 Task: Open Card Card0000000026 in Board Board0000000007 in Workspace WS0000000003 in Trello. Add Member Nikrathi889@gmail.com to Card Card0000000026 in Board Board0000000007 in Workspace WS0000000003 in Trello. Add Yellow Label titled Label0000000026 to Card Card0000000026 in Board Board0000000007 in Workspace WS0000000003 in Trello. Add Checklist CL0000000026 to Card Card0000000026 in Board Board0000000007 in Workspace WS0000000003 in Trello. Add Dates with Start Date as May 08 2023 and Due Date as May 31 2023 to Card Card0000000026 in Board Board0000000007 in Workspace WS0000000003 in Trello
Action: Mouse moved to (544, 41)
Screenshot: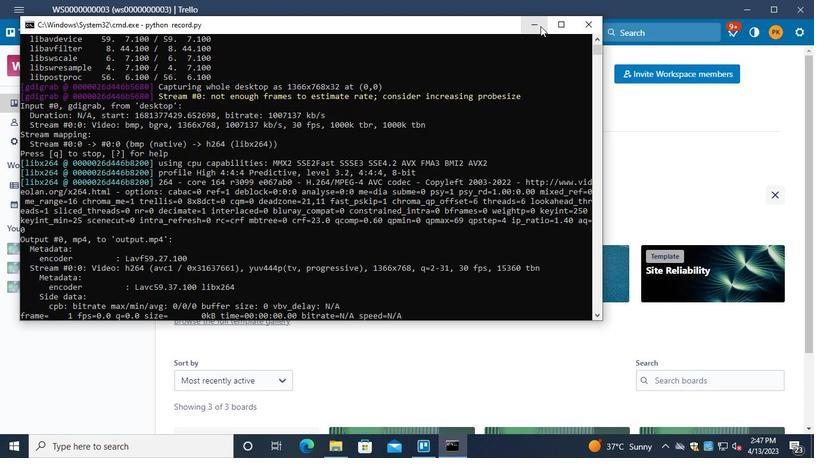 
Action: Mouse pressed left at (544, 41)
Screenshot: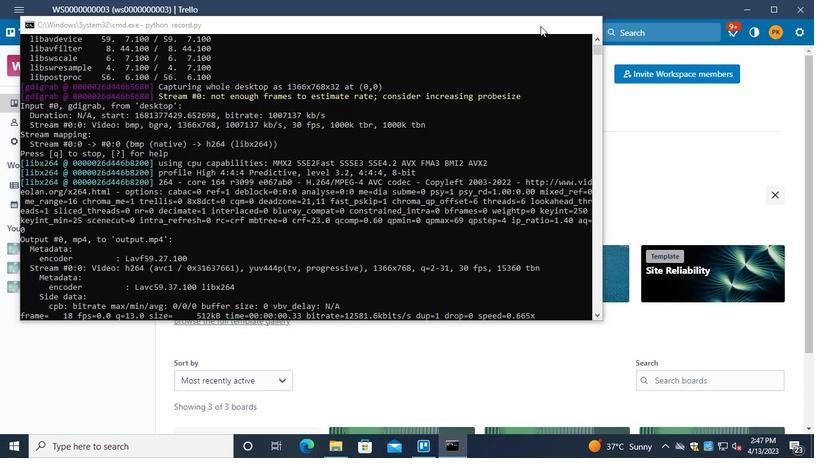 
Action: Mouse moved to (133, 252)
Screenshot: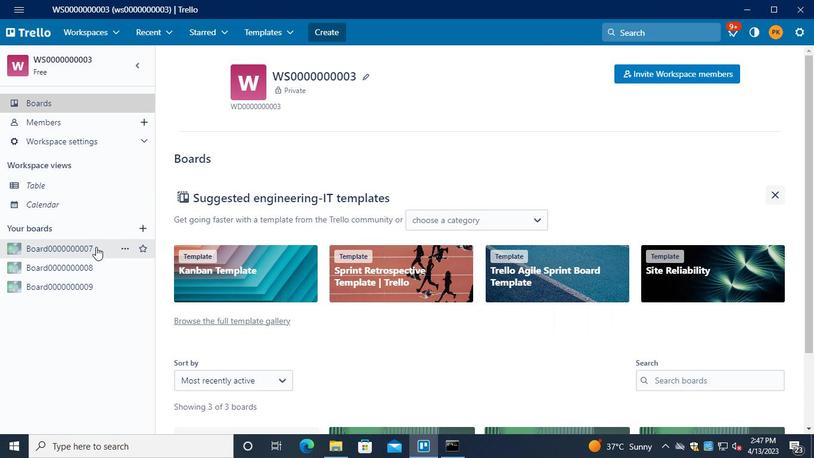 
Action: Mouse pressed left at (133, 252)
Screenshot: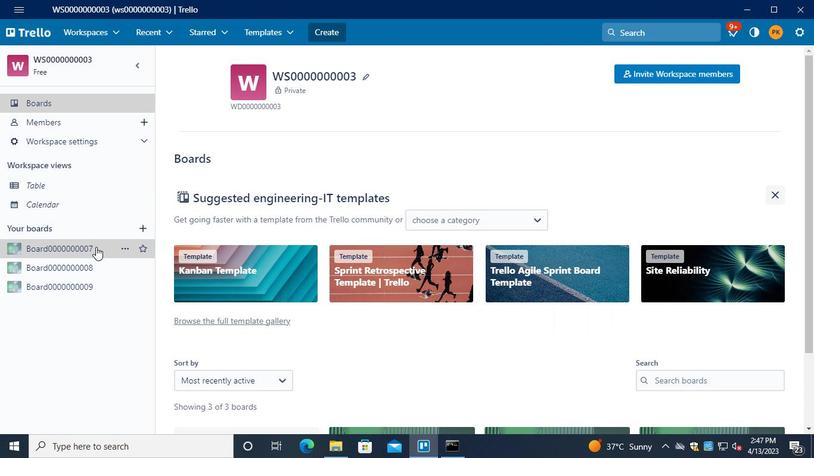 
Action: Mouse moved to (248, 223)
Screenshot: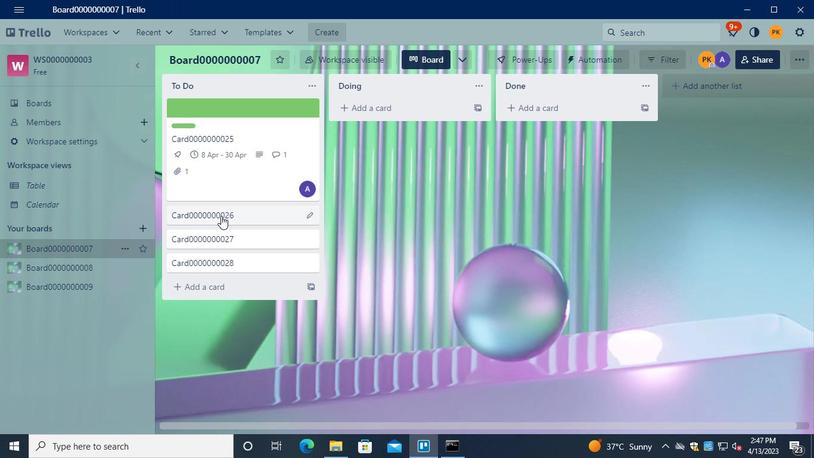 
Action: Mouse pressed left at (248, 223)
Screenshot: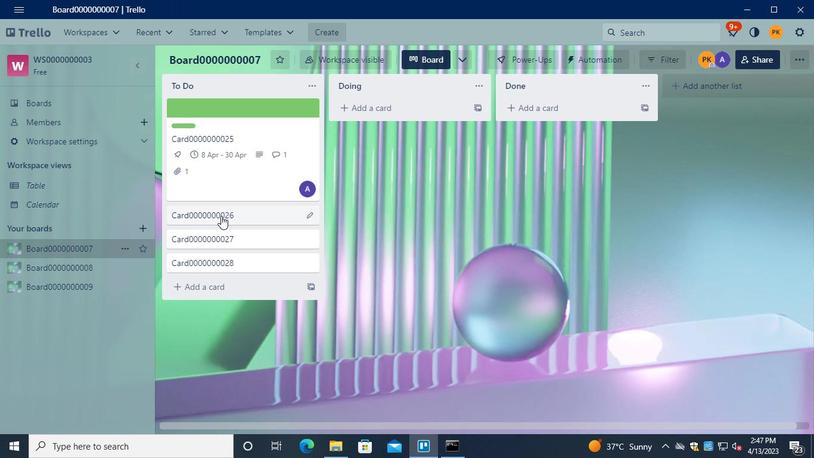 
Action: Mouse moved to (585, 167)
Screenshot: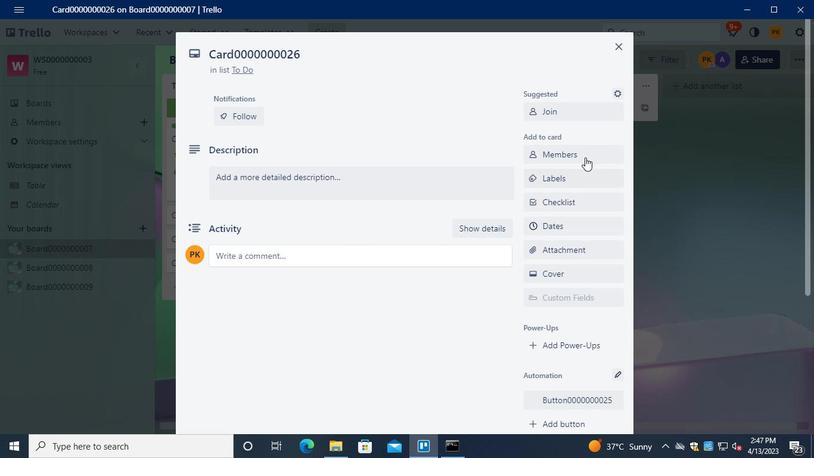 
Action: Mouse pressed left at (585, 167)
Screenshot: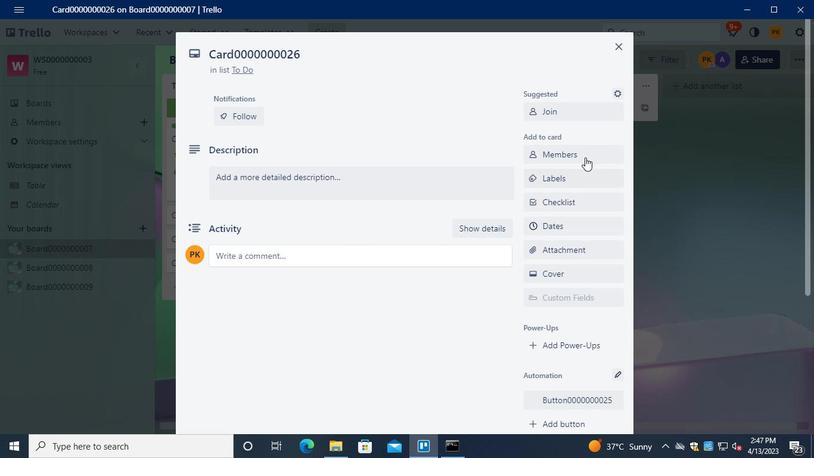 
Action: Mouse moved to (549, 209)
Screenshot: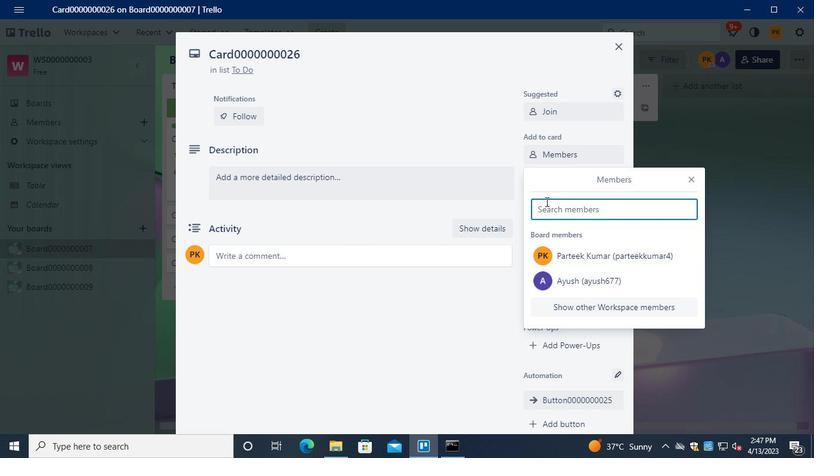 
Action: Keyboard Key.shift
Screenshot: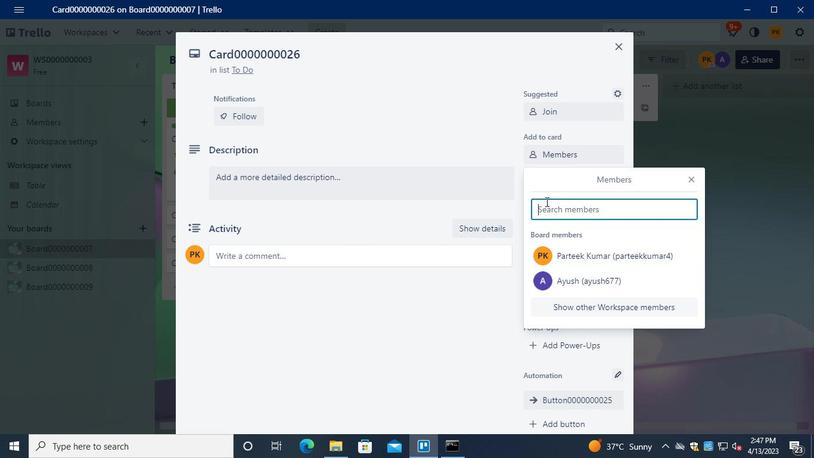 
Action: Keyboard Key.shift
Screenshot: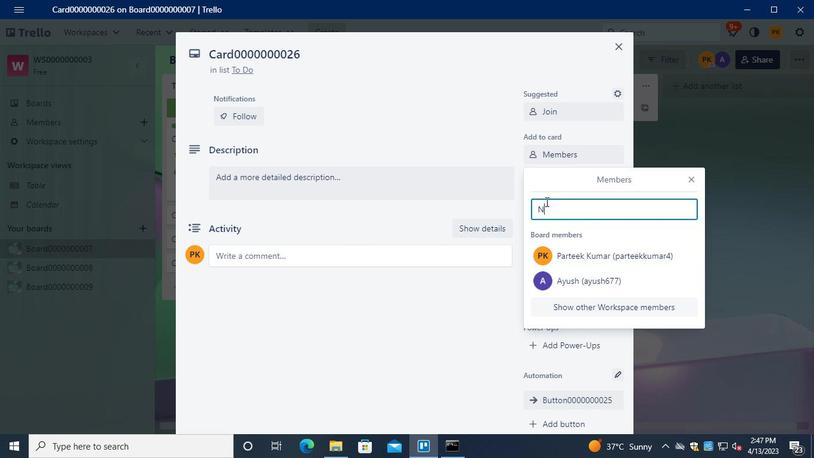 
Action: Keyboard Key.shift
Screenshot: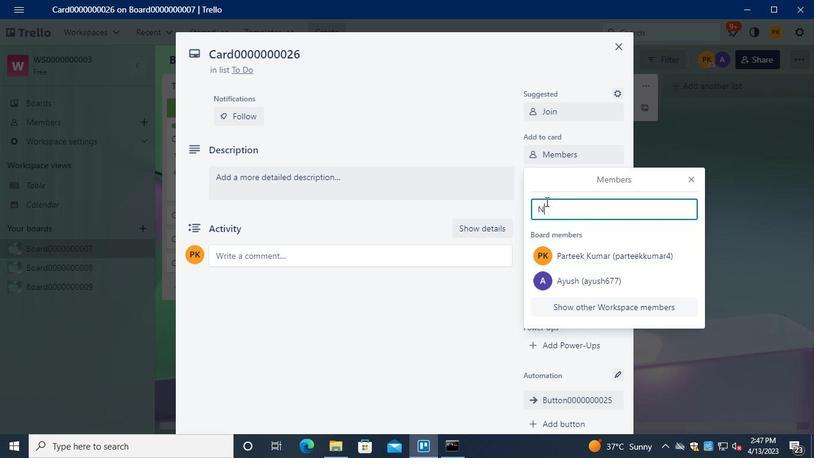 
Action: Keyboard N
Screenshot: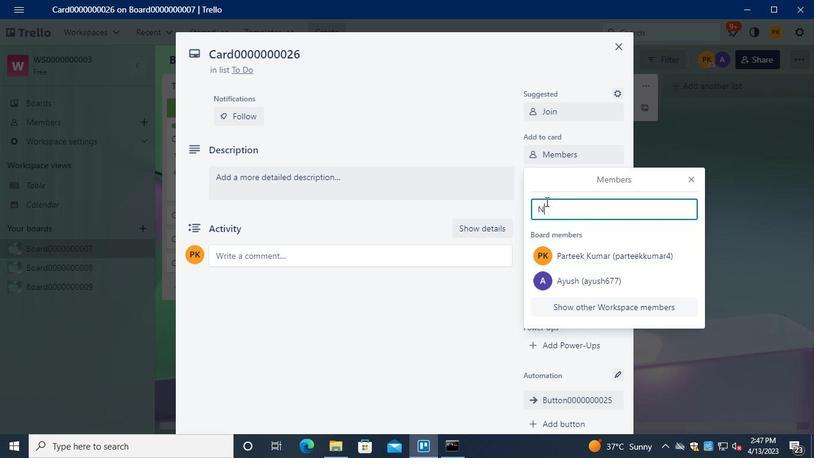 
Action: Keyboard i
Screenshot: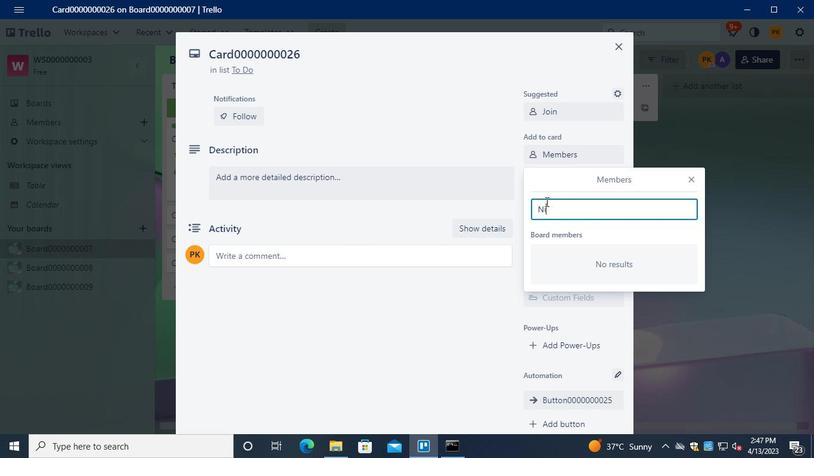 
Action: Keyboard k
Screenshot: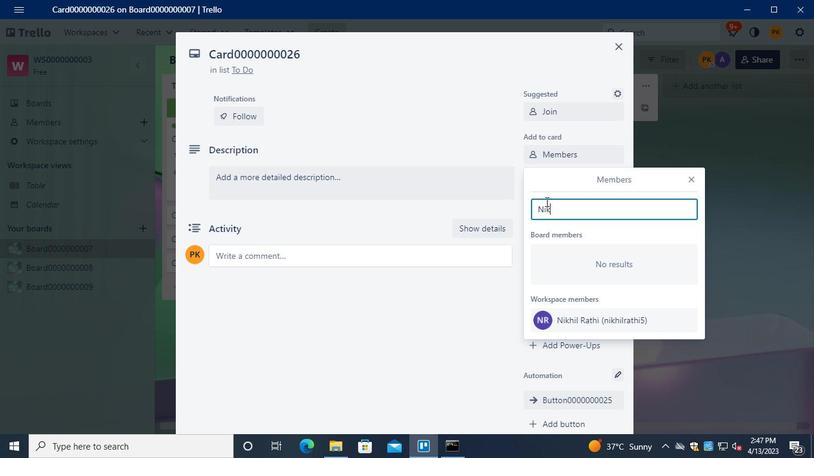 
Action: Mouse moved to (578, 325)
Screenshot: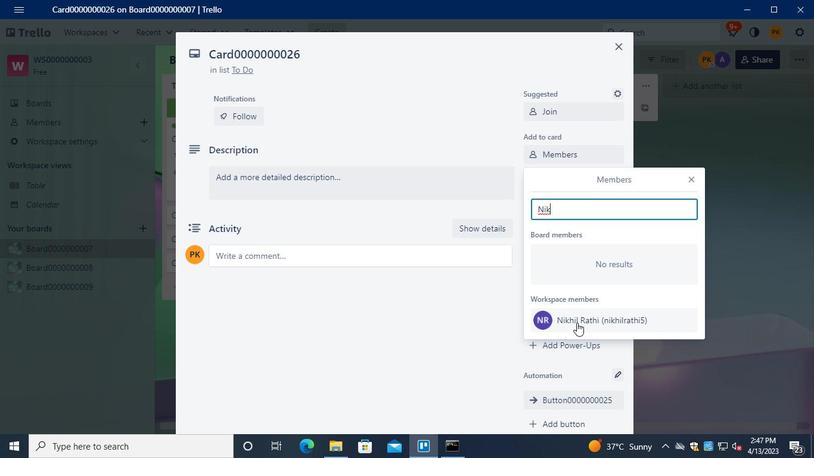 
Action: Mouse pressed left at (578, 325)
Screenshot: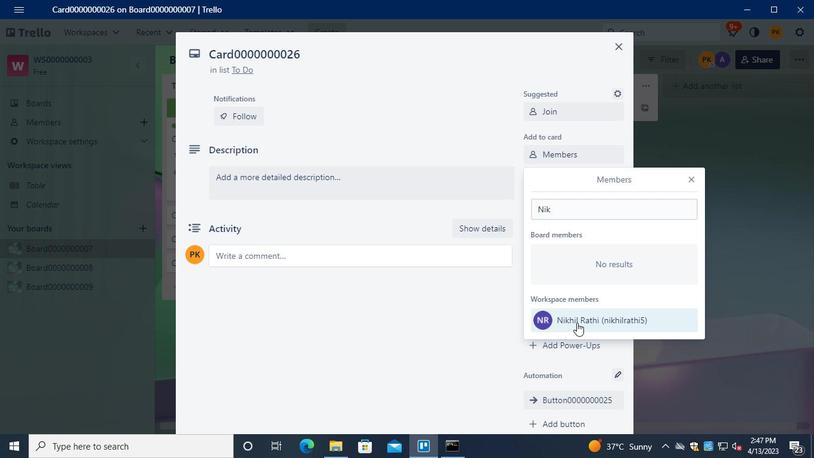 
Action: Mouse moved to (684, 184)
Screenshot: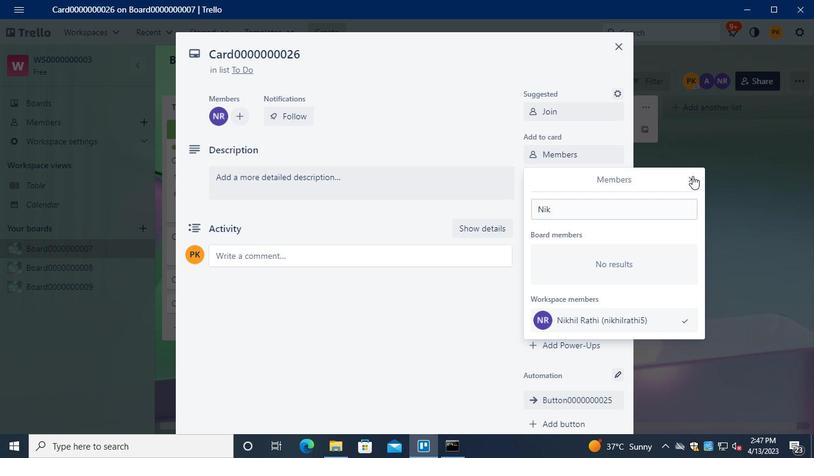 
Action: Mouse pressed left at (684, 184)
Screenshot: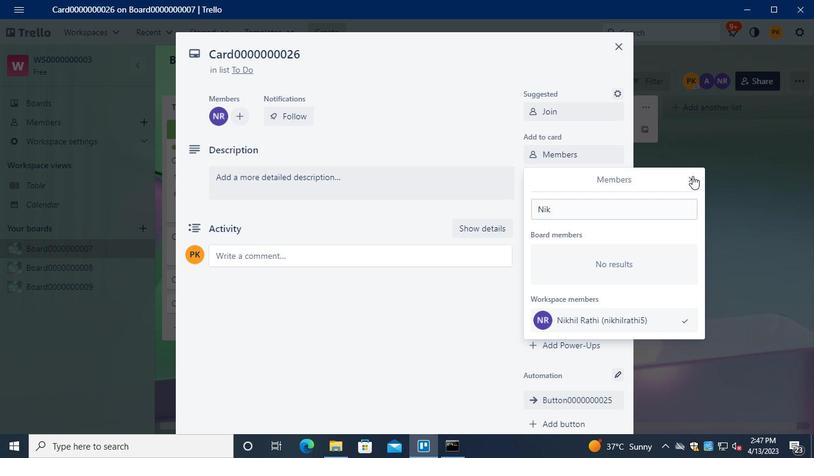 
Action: Mouse moved to (585, 190)
Screenshot: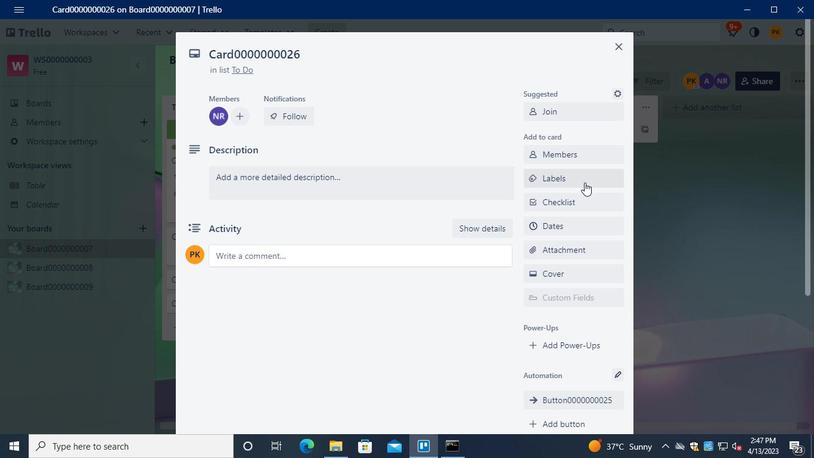 
Action: Mouse pressed left at (585, 190)
Screenshot: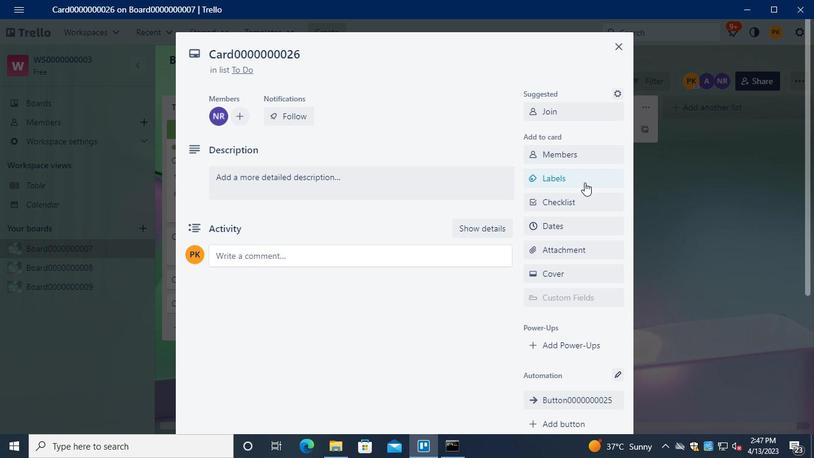
Action: Mouse moved to (609, 295)
Screenshot: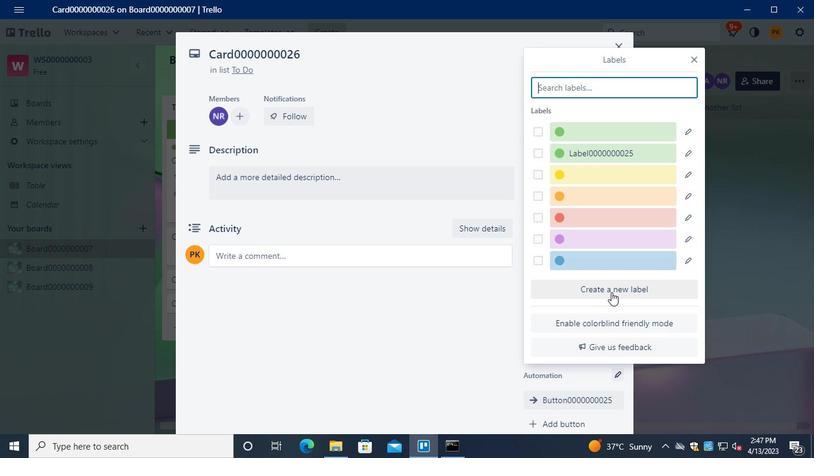 
Action: Mouse pressed left at (609, 295)
Screenshot: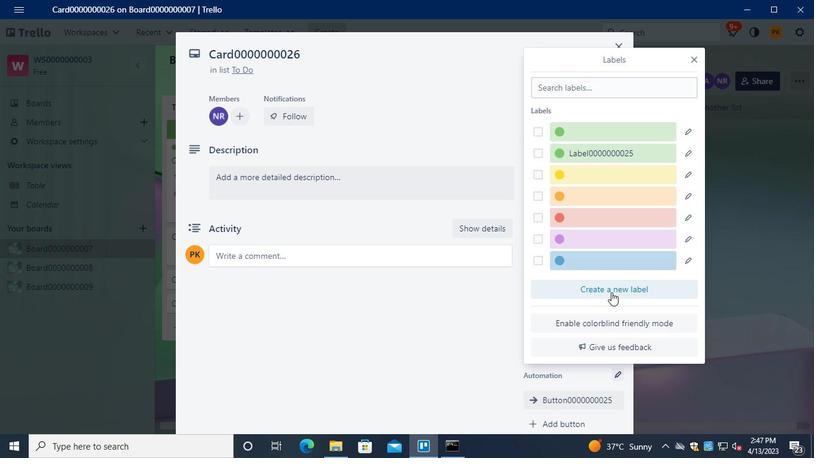 
Action: Mouse moved to (587, 181)
Screenshot: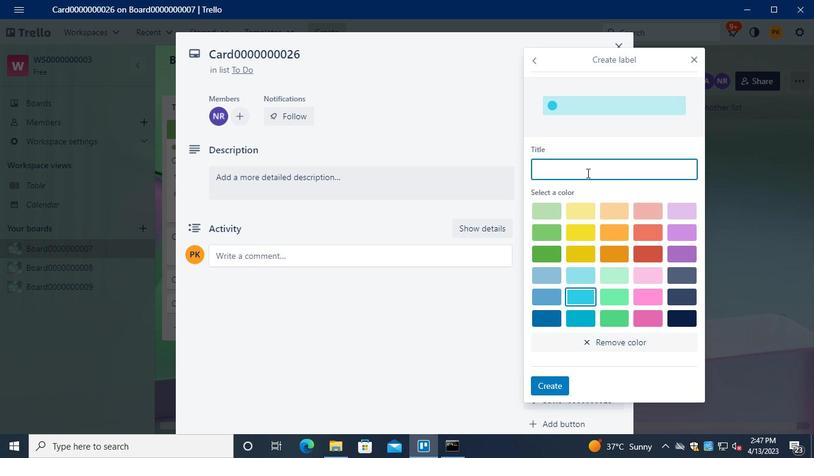 
Action: Mouse pressed left at (587, 181)
Screenshot: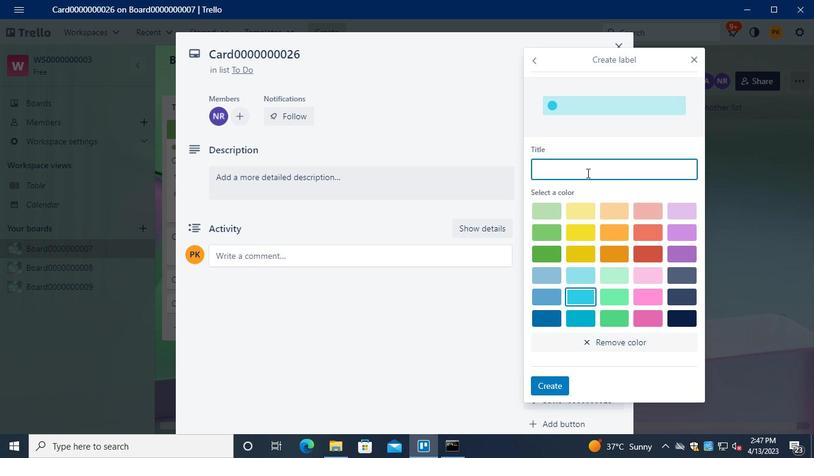 
Action: Keyboard Key.shift
Screenshot: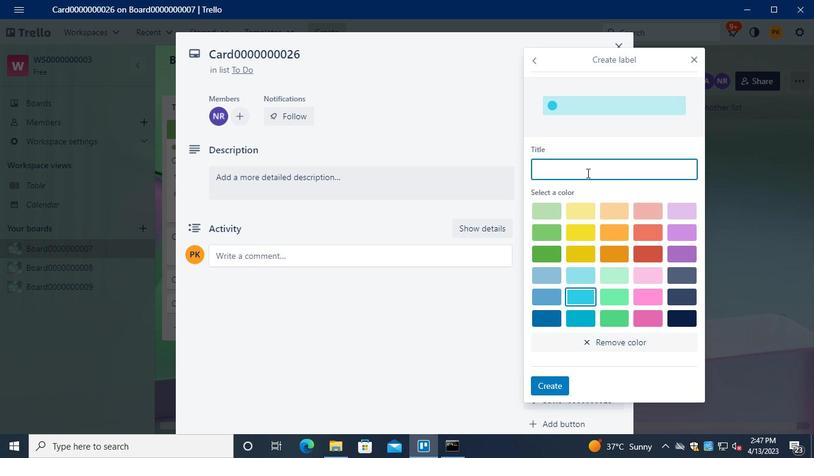 
Action: Keyboard L
Screenshot: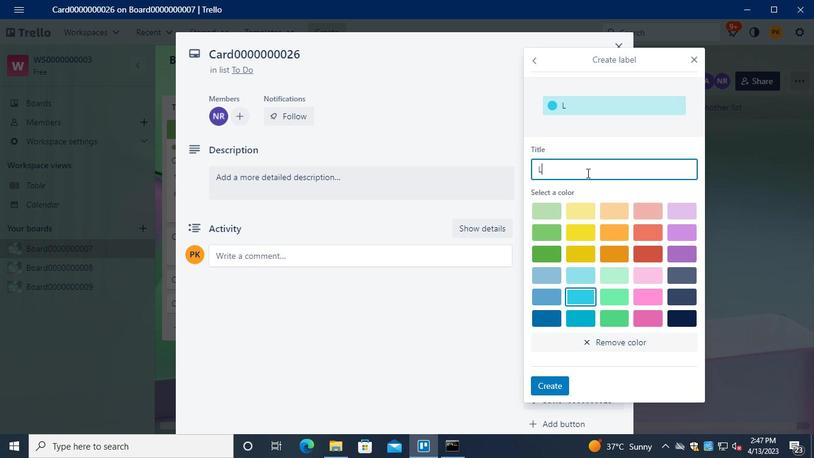 
Action: Keyboard a
Screenshot: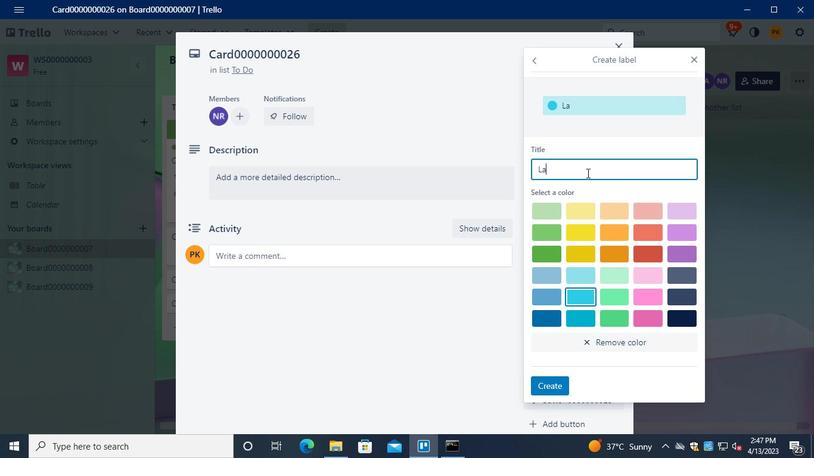 
Action: Keyboard b
Screenshot: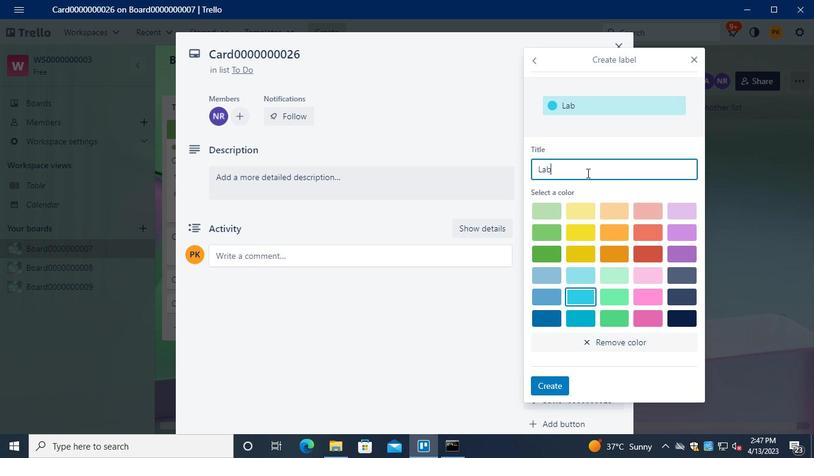 
Action: Keyboard e
Screenshot: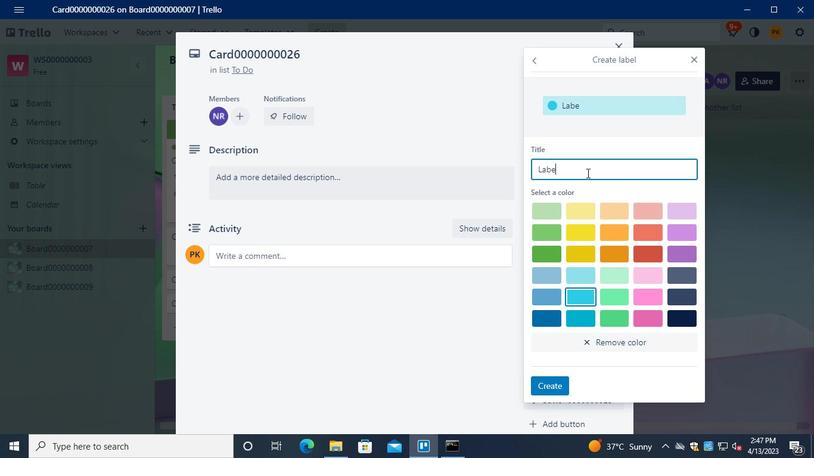 
Action: Keyboard l
Screenshot: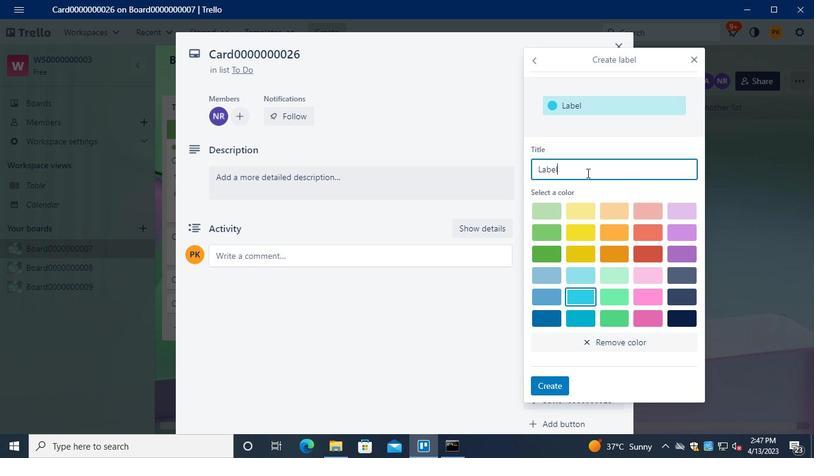 
Action: Keyboard <96>
Screenshot: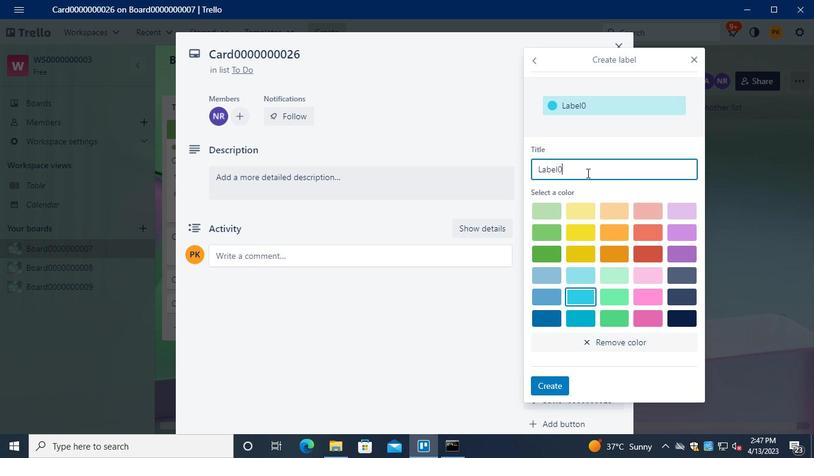 
Action: Keyboard <96>
Screenshot: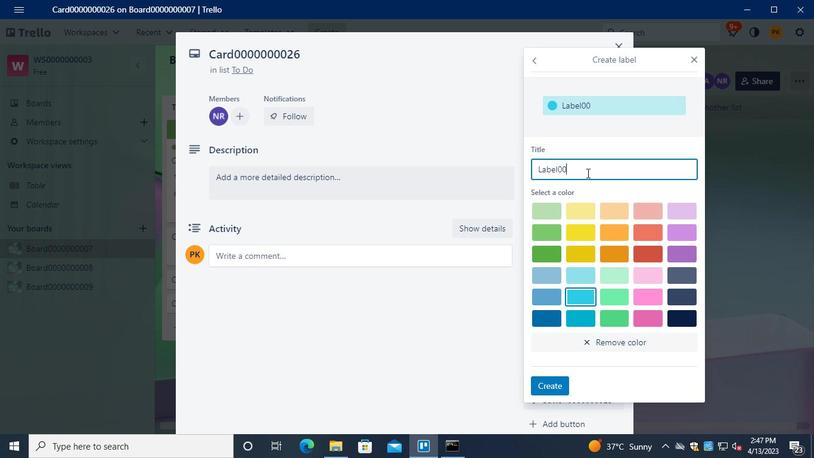 
Action: Keyboard <96>
Screenshot: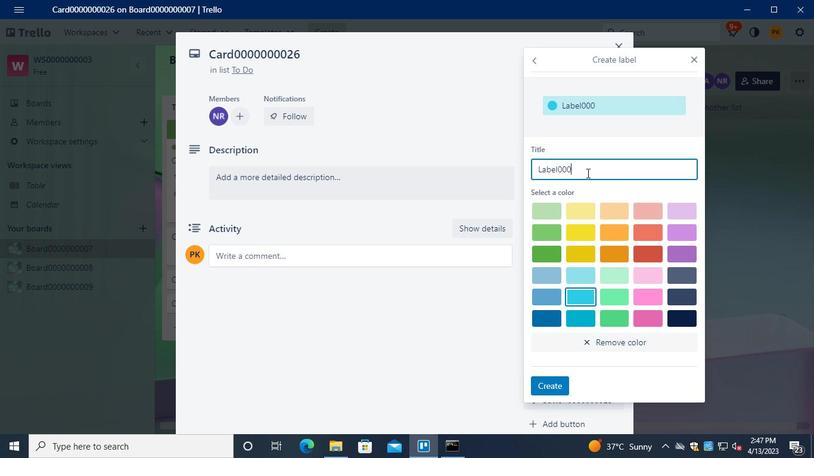 
Action: Keyboard <96>
Screenshot: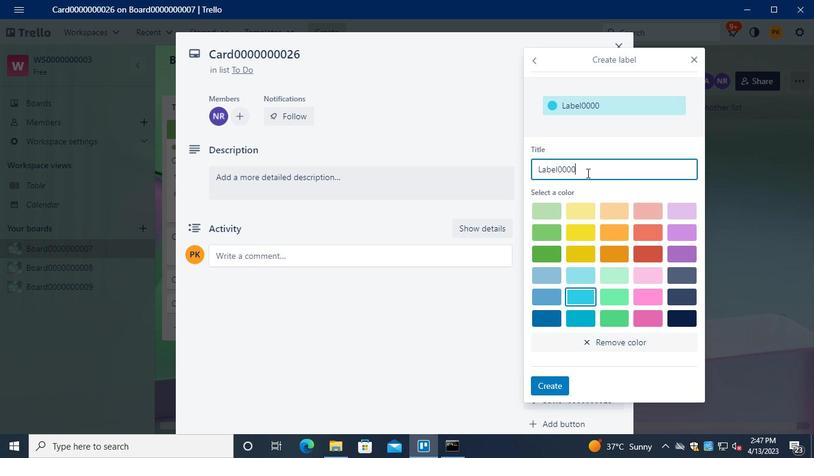 
Action: Keyboard <96>
Screenshot: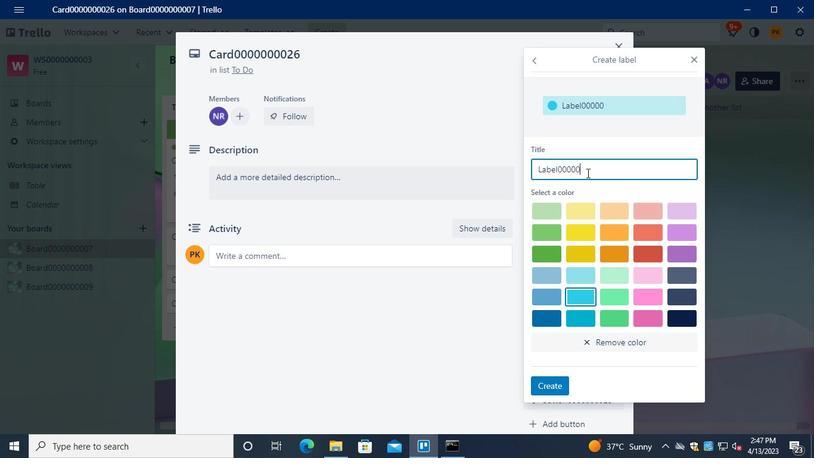 
Action: Keyboard <96>
Screenshot: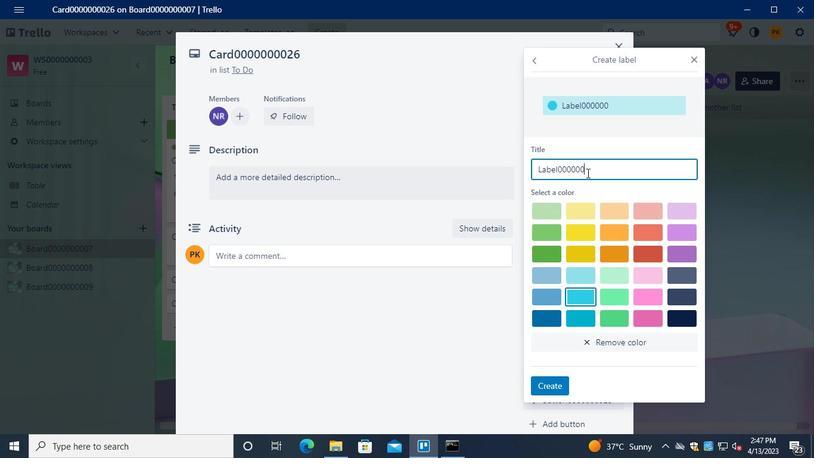 
Action: Keyboard <96>
Screenshot: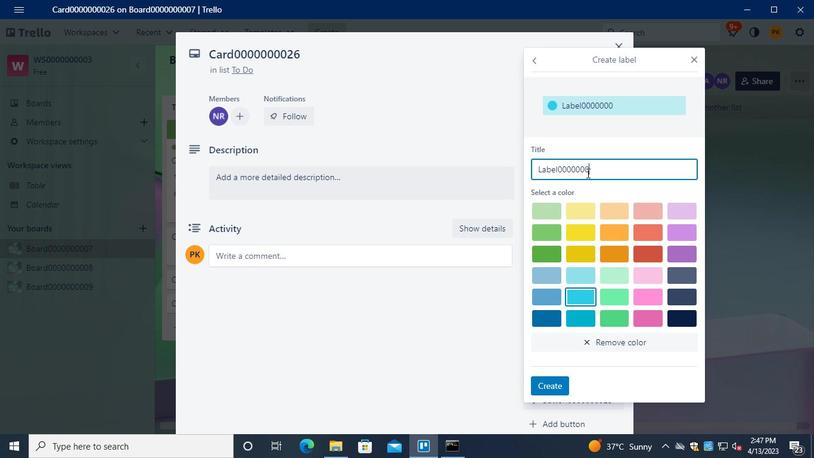 
Action: Keyboard <96>
Screenshot: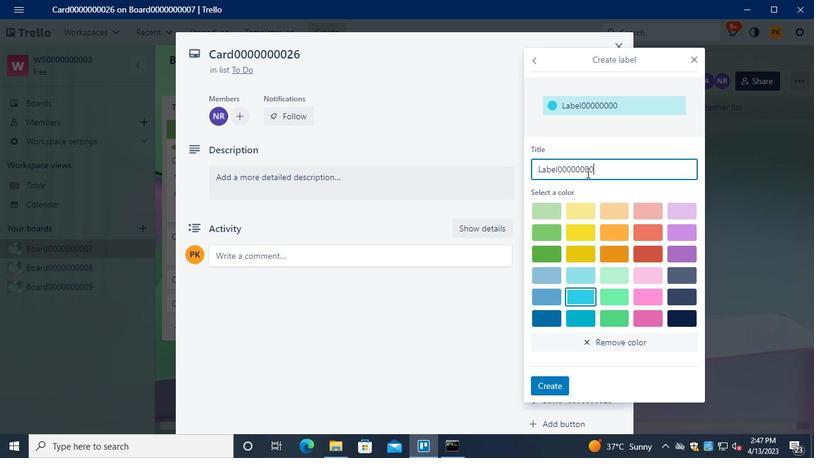 
Action: Keyboard <98>
Screenshot: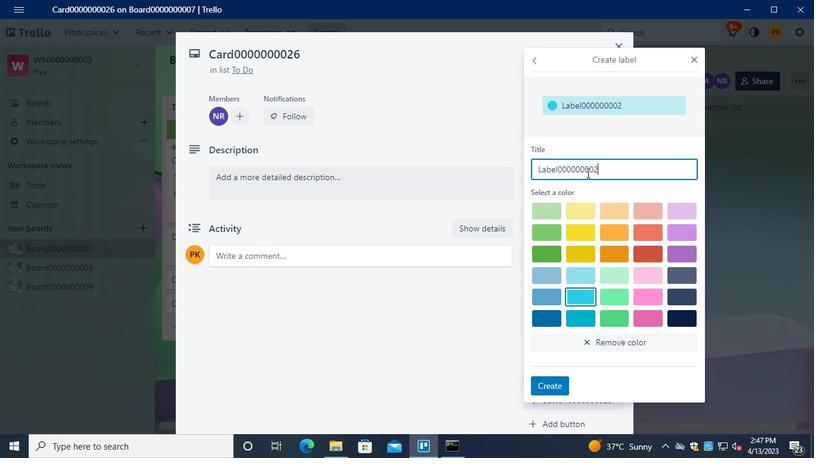 
Action: Keyboard <102>
Screenshot: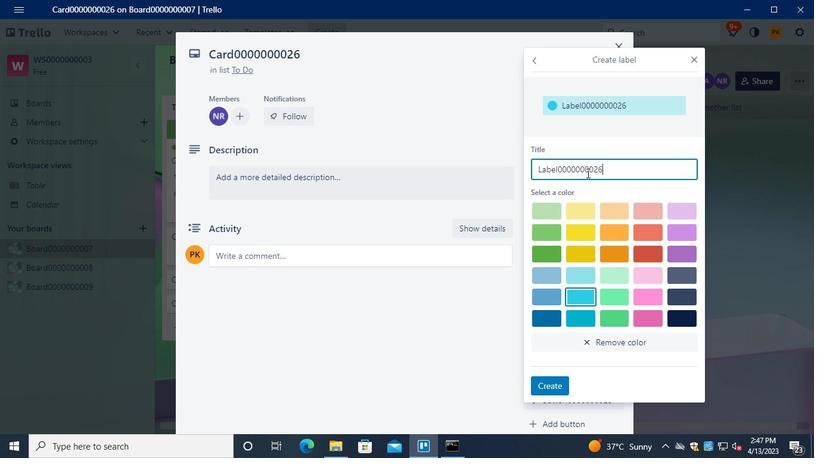 
Action: Mouse moved to (586, 236)
Screenshot: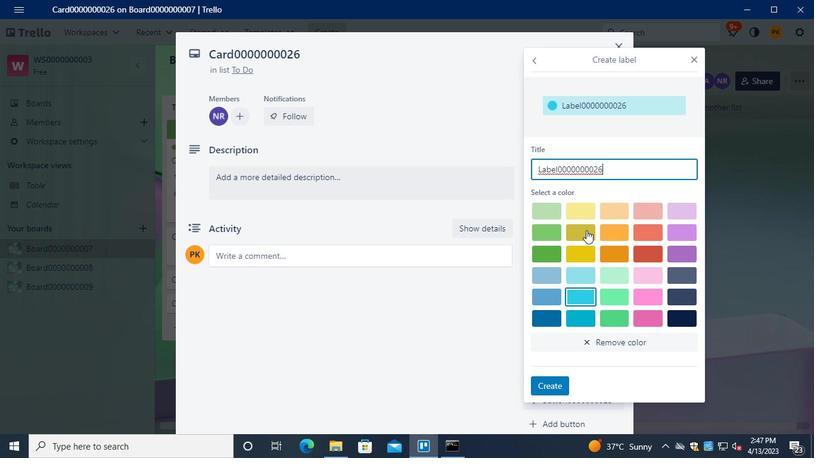
Action: Mouse pressed left at (586, 236)
Screenshot: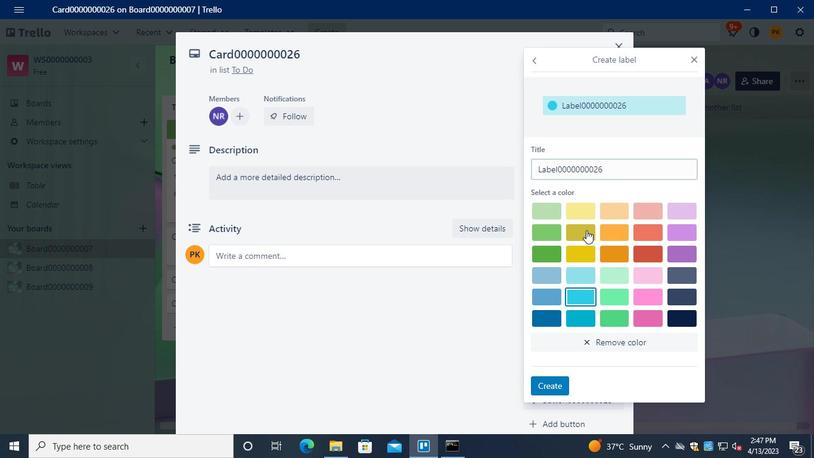 
Action: Mouse moved to (548, 387)
Screenshot: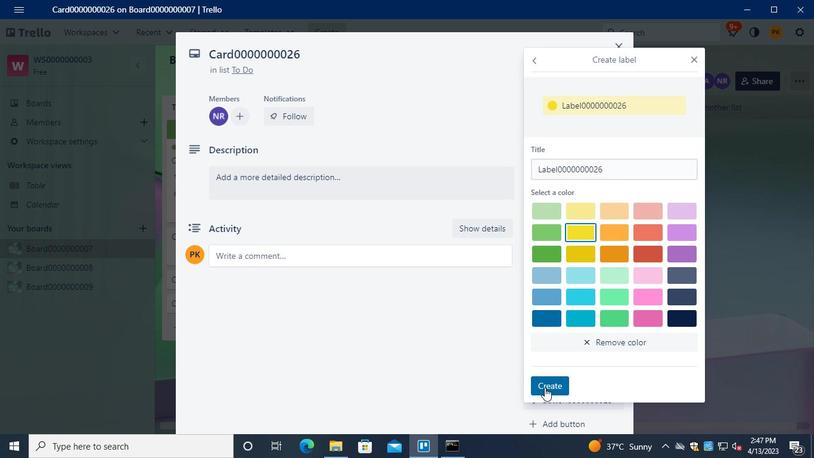 
Action: Mouse pressed left at (548, 387)
Screenshot: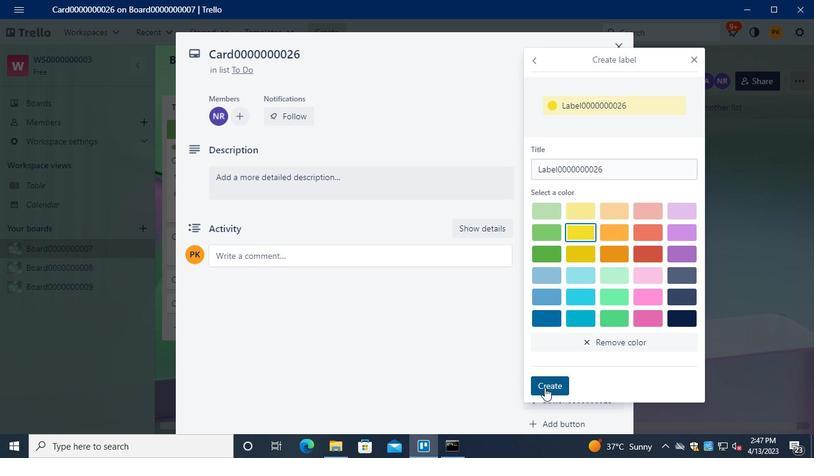 
Action: Mouse moved to (687, 74)
Screenshot: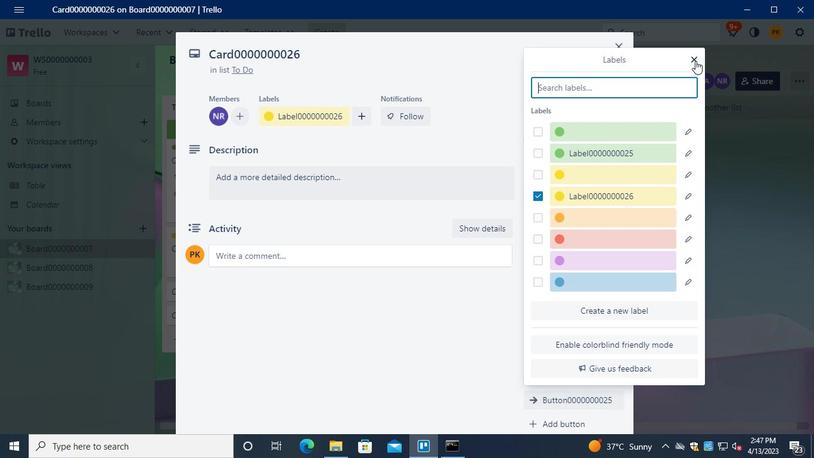 
Action: Mouse pressed left at (687, 74)
Screenshot: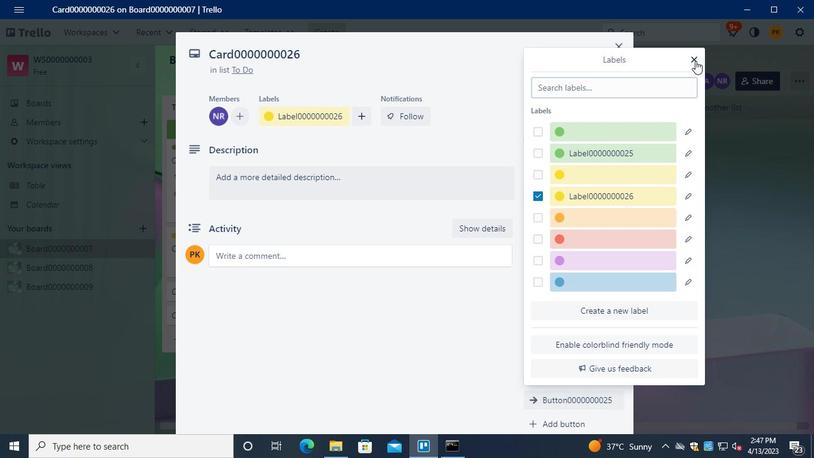 
Action: Mouse moved to (571, 214)
Screenshot: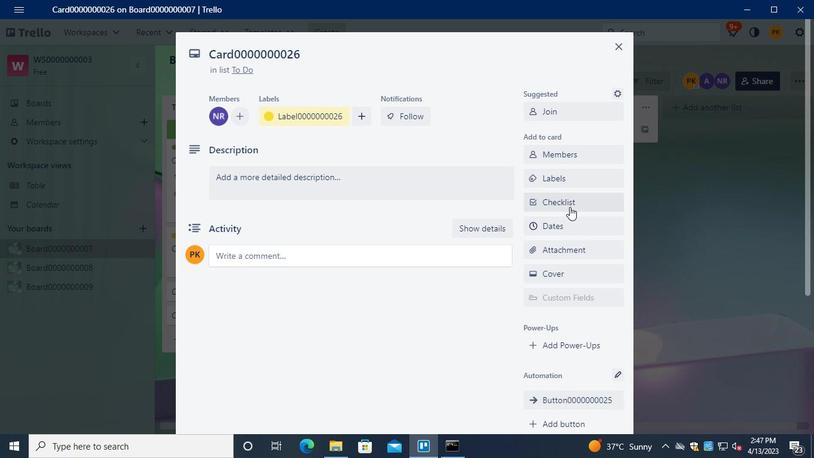 
Action: Mouse pressed left at (571, 214)
Screenshot: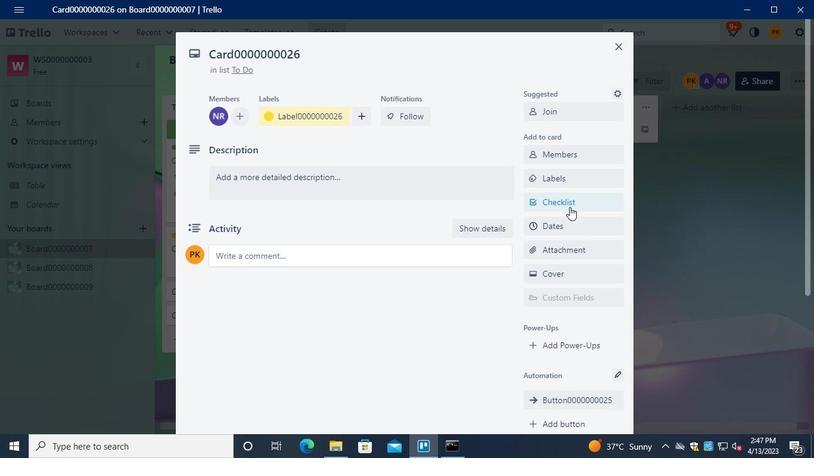 
Action: Mouse moved to (577, 291)
Screenshot: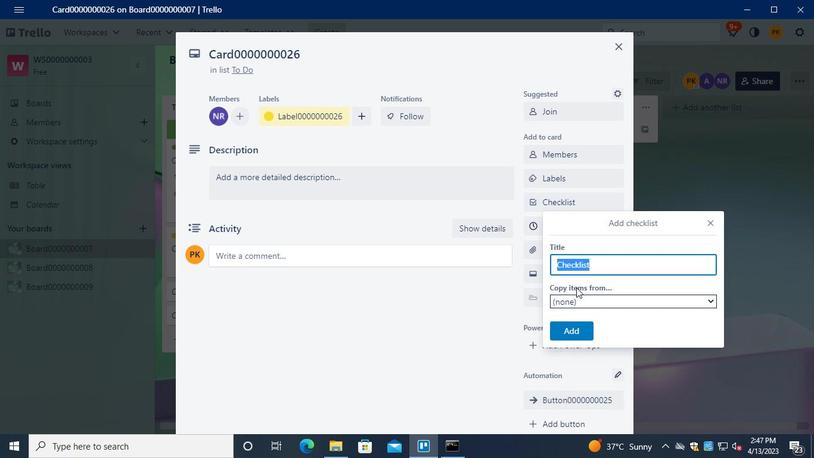 
Action: Keyboard Key.shift
Screenshot: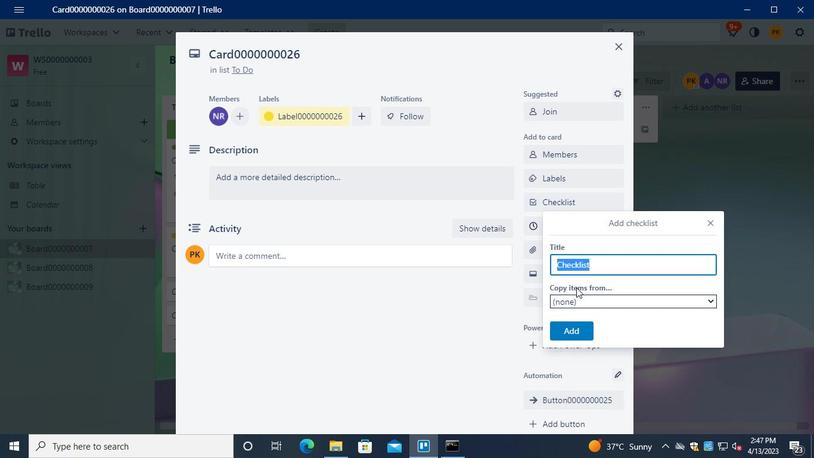 
Action: Keyboard C
Screenshot: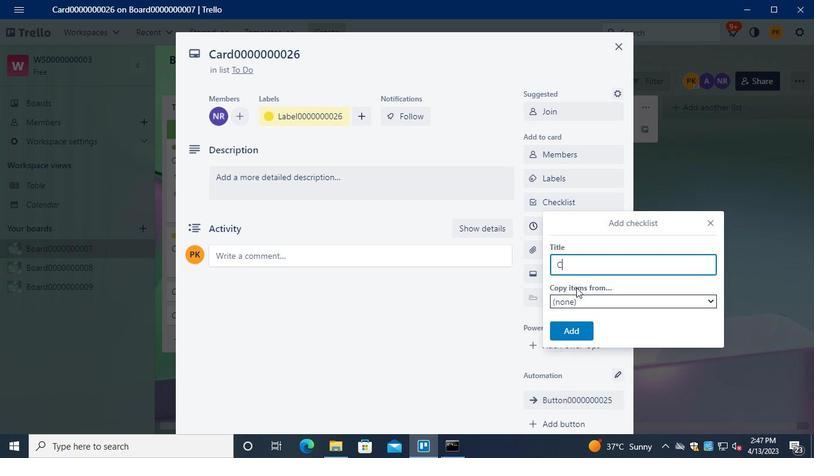 
Action: Keyboard L
Screenshot: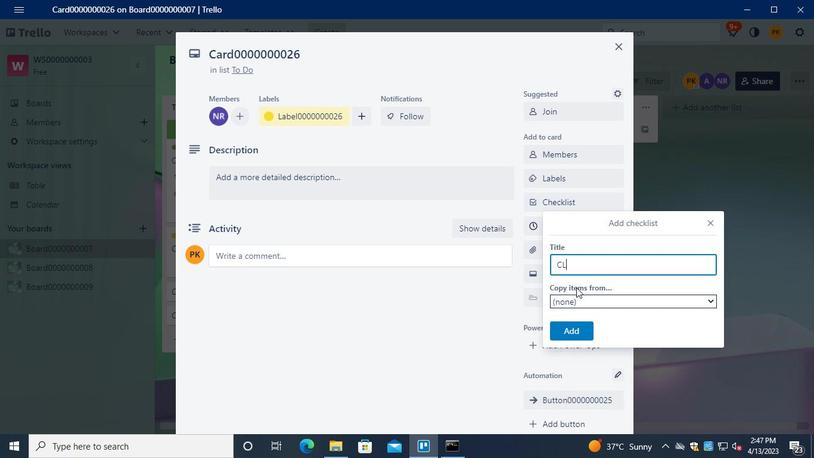 
Action: Keyboard <96>
Screenshot: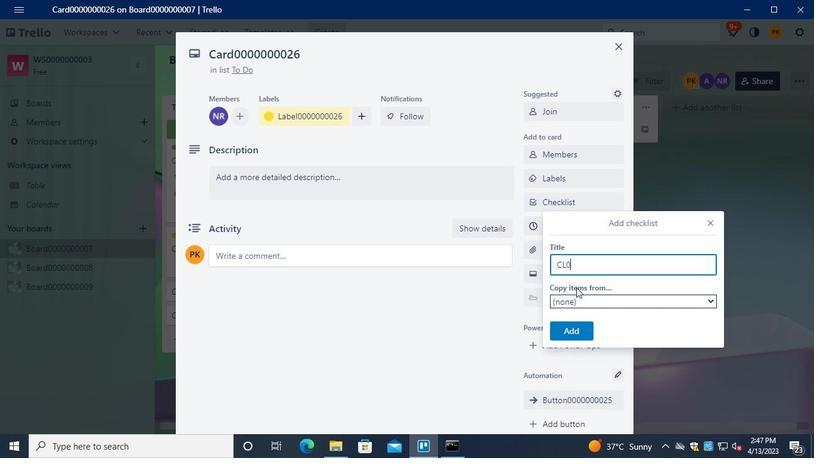 
Action: Keyboard <96>
Screenshot: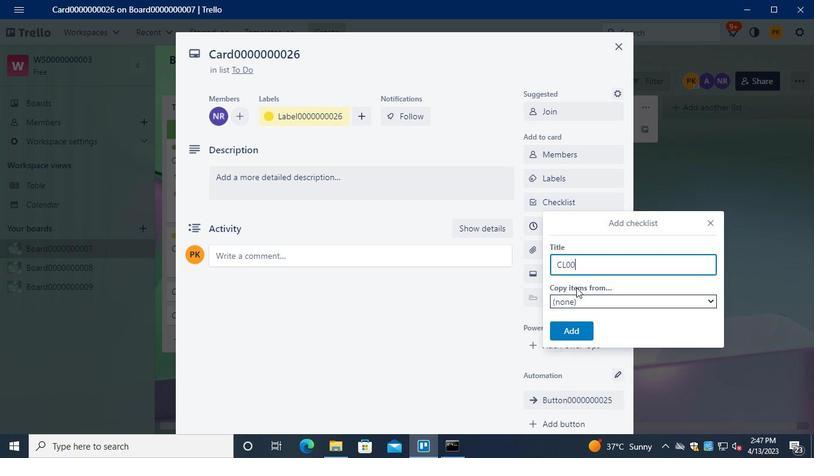 
Action: Keyboard <96>
Screenshot: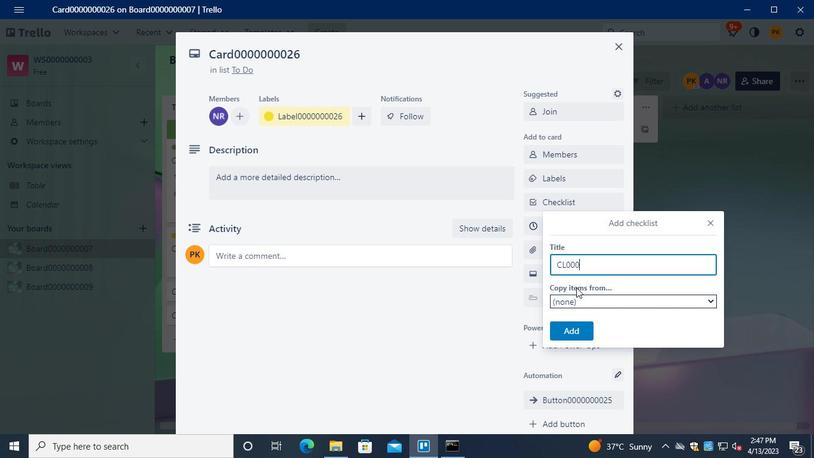 
Action: Keyboard <96>
Screenshot: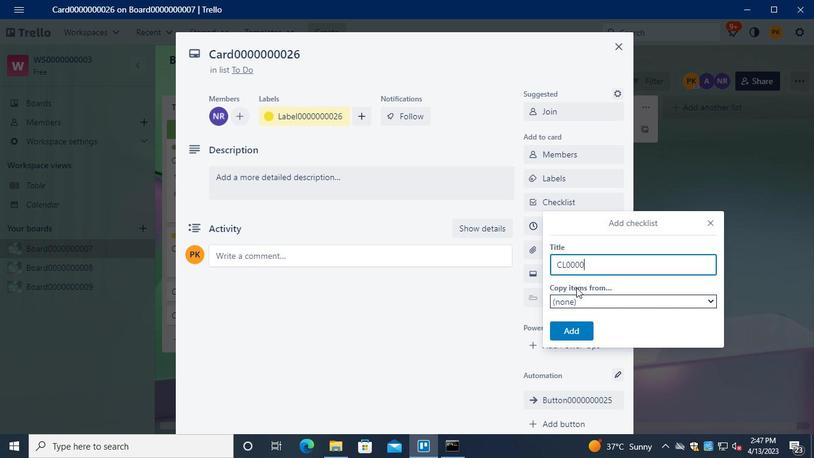 
Action: Keyboard <96>
Screenshot: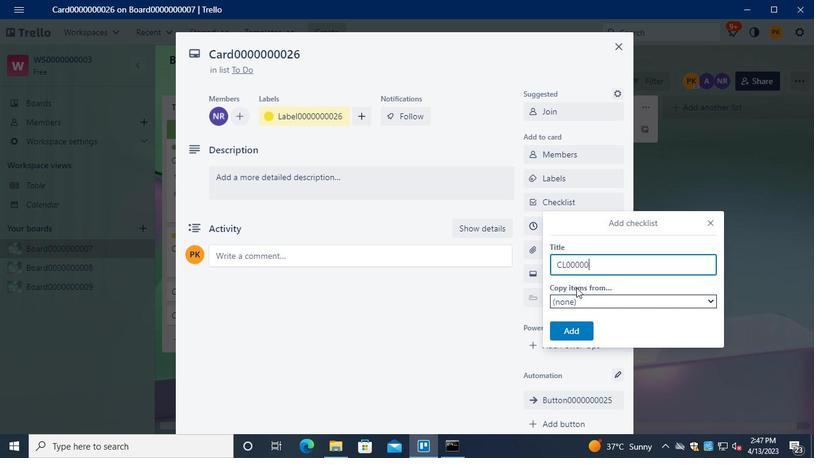 
Action: Keyboard <96>
Screenshot: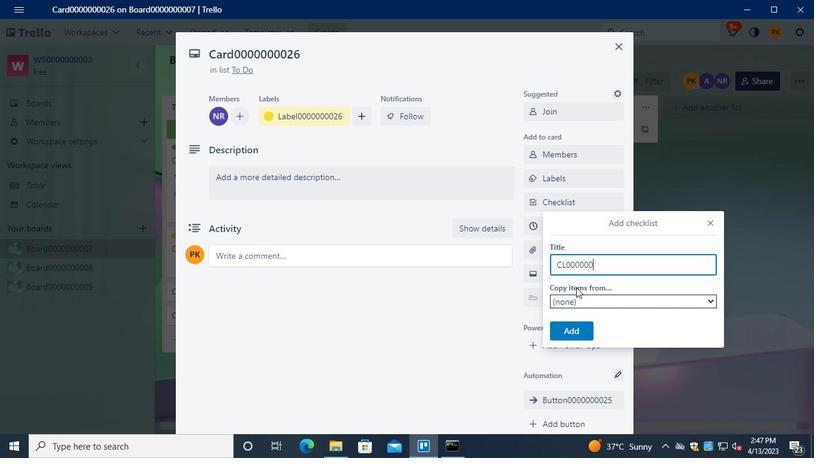 
Action: Keyboard <96>
Screenshot: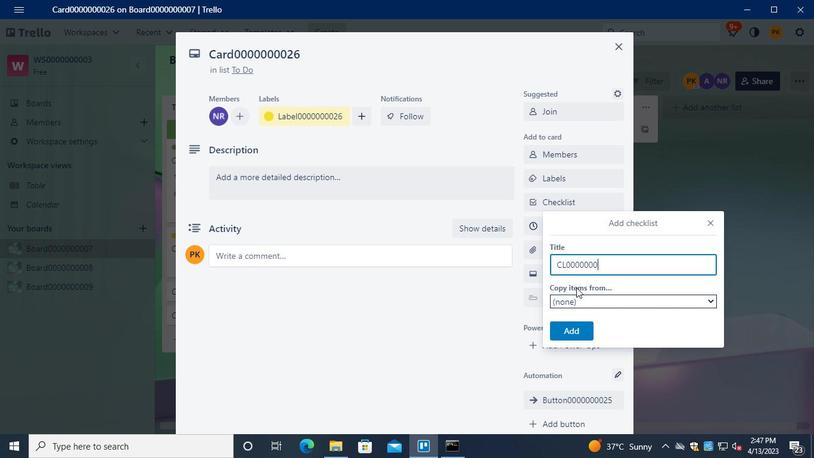 
Action: Keyboard <96>
Screenshot: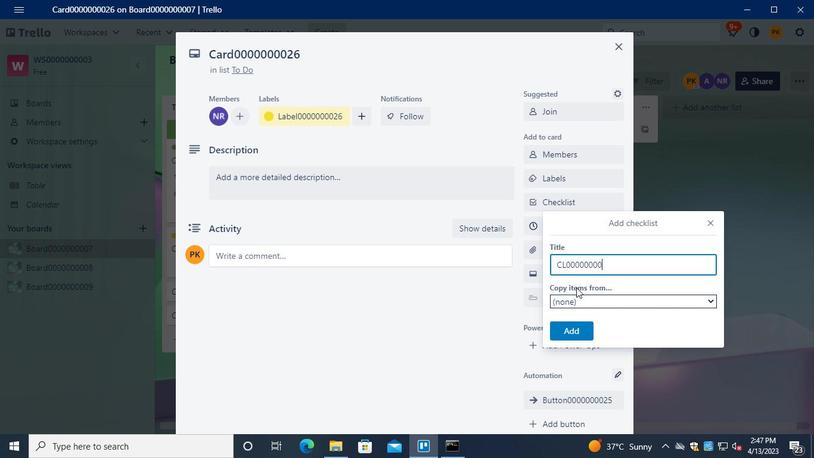 
Action: Keyboard <98>
Screenshot: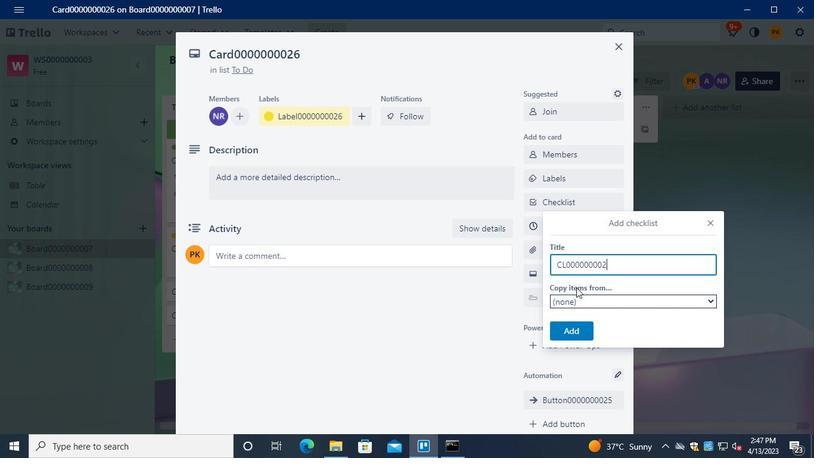 
Action: Keyboard <102>
Screenshot: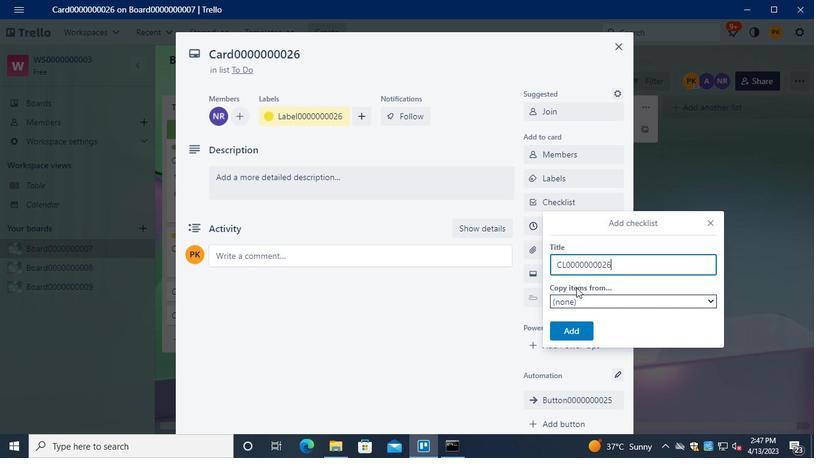 
Action: Mouse moved to (571, 337)
Screenshot: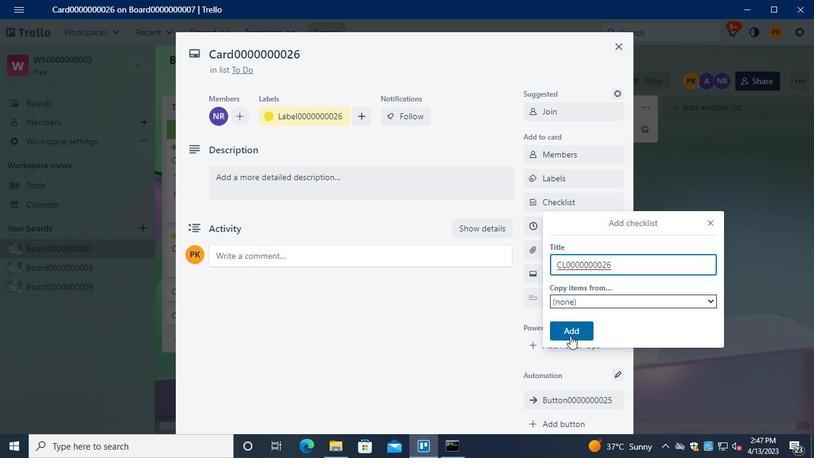 
Action: Mouse pressed left at (571, 337)
Screenshot: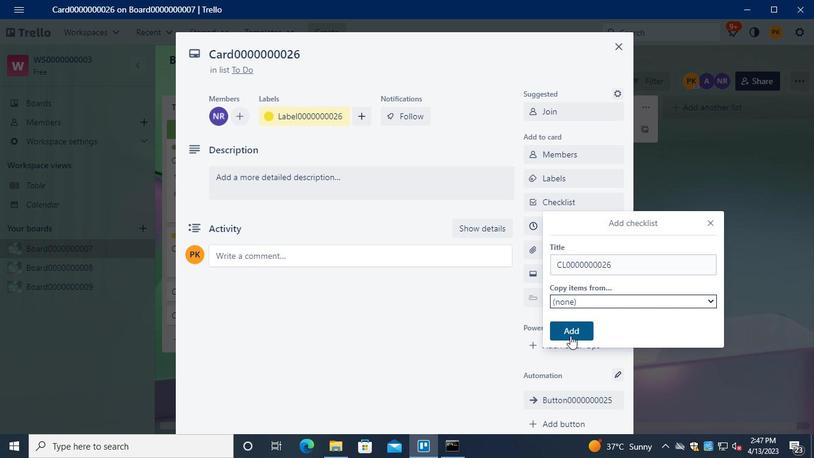 
Action: Mouse moved to (576, 230)
Screenshot: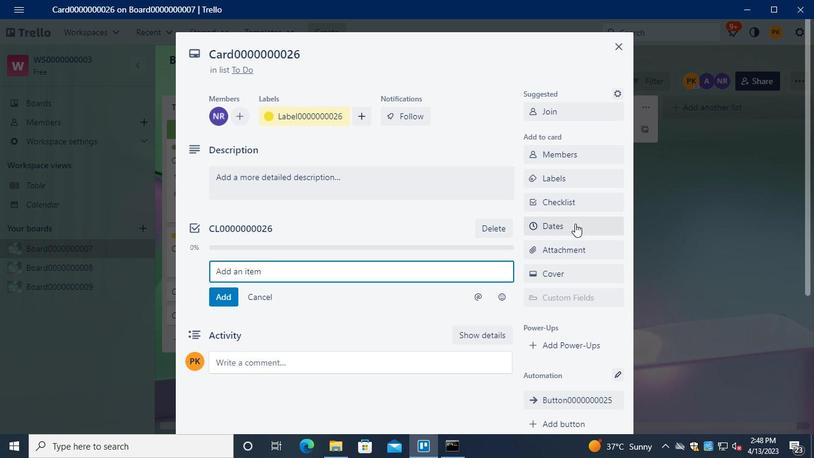
Action: Mouse pressed left at (576, 230)
Screenshot: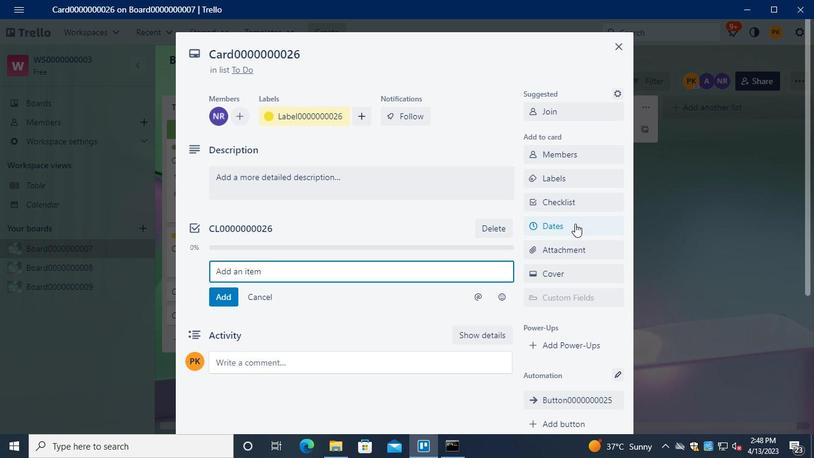 
Action: Mouse moved to (541, 280)
Screenshot: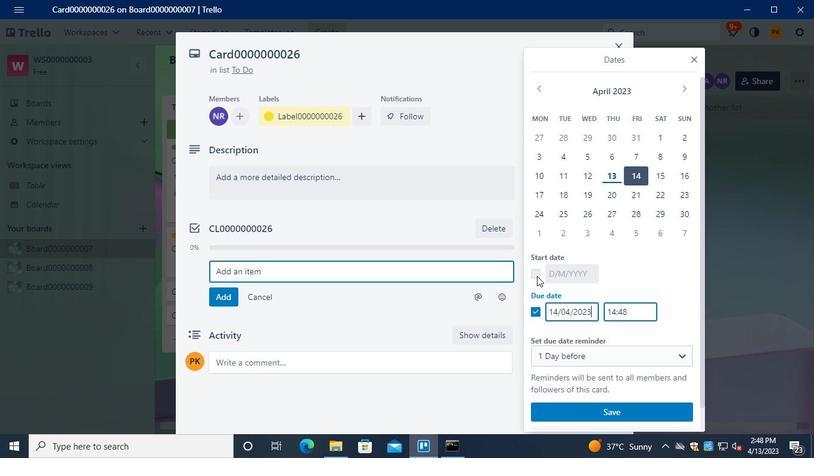 
Action: Mouse pressed left at (541, 280)
Screenshot: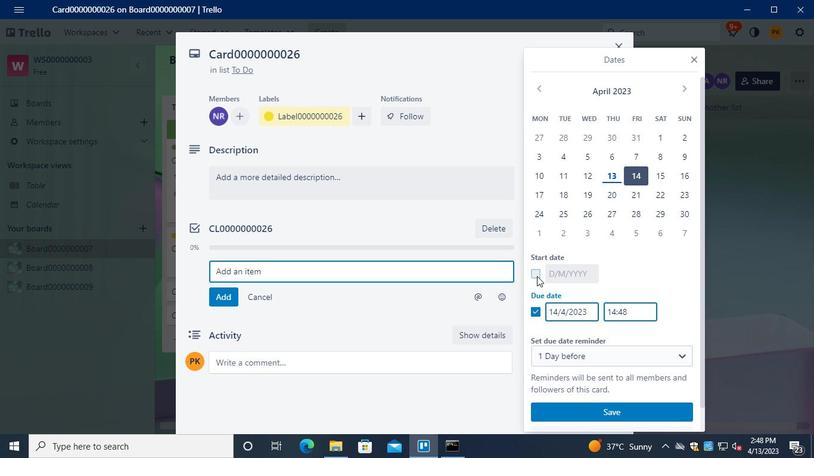 
Action: Mouse moved to (676, 102)
Screenshot: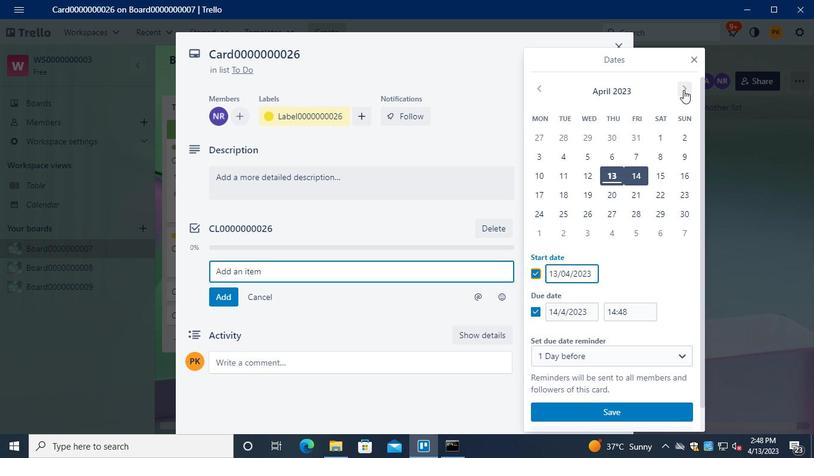 
Action: Mouse pressed left at (676, 102)
Screenshot: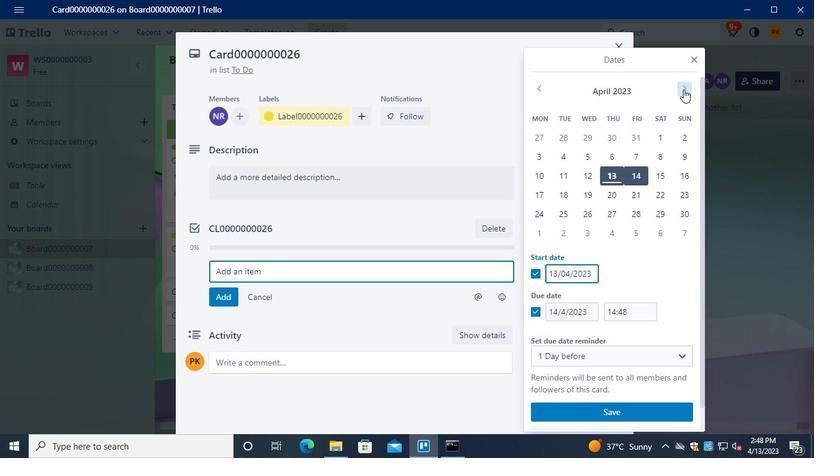 
Action: Mouse moved to (536, 164)
Screenshot: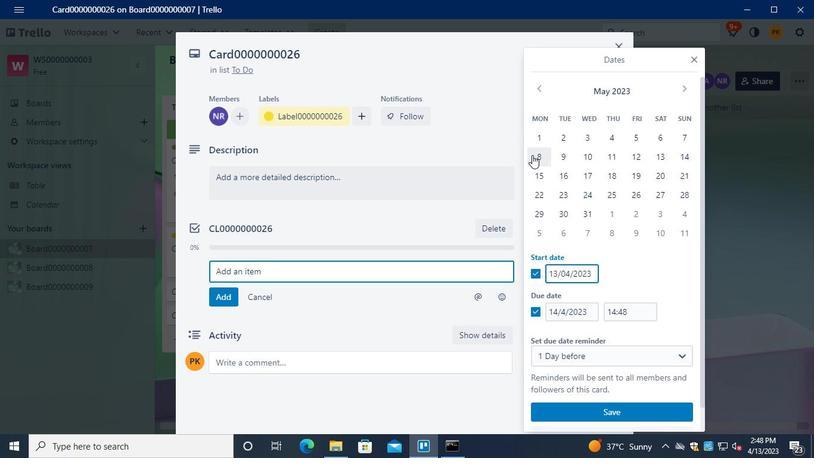 
Action: Mouse pressed left at (536, 164)
Screenshot: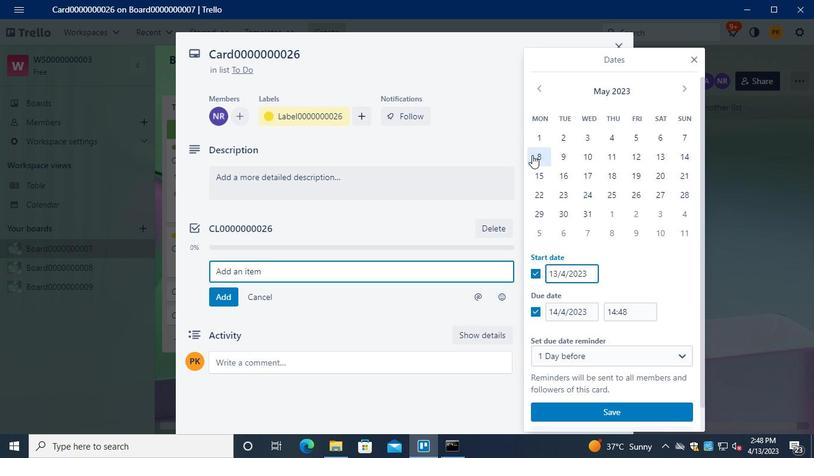 
Action: Mouse moved to (587, 220)
Screenshot: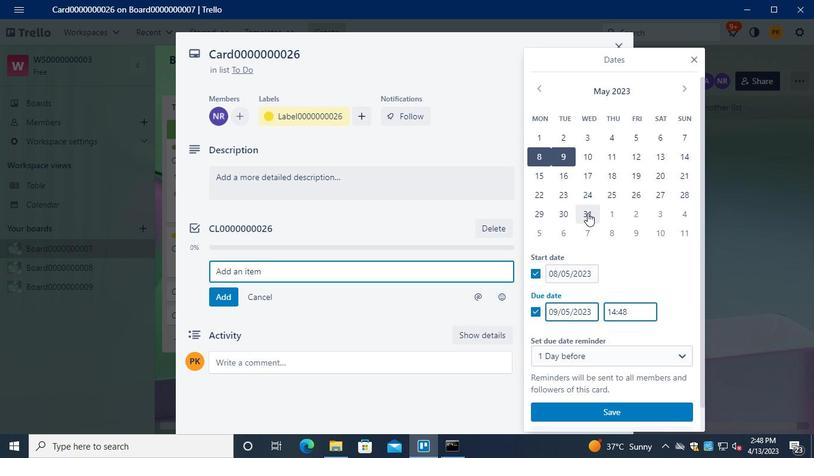 
Action: Mouse pressed left at (587, 220)
Screenshot: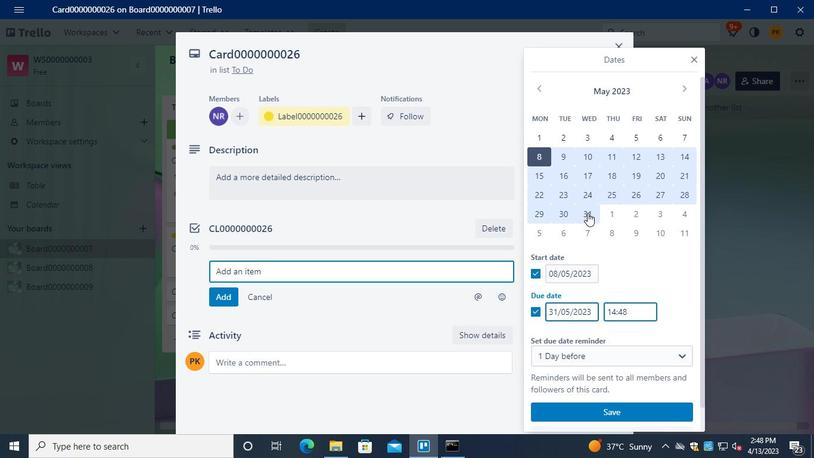 
Action: Mouse moved to (582, 410)
Screenshot: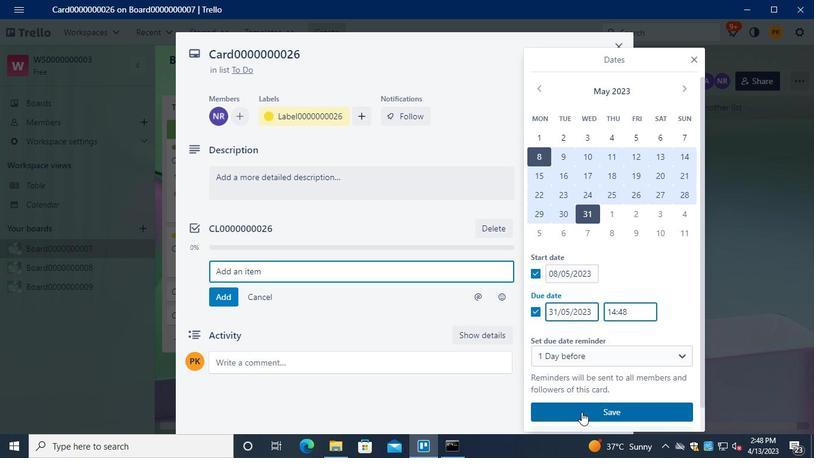 
Action: Mouse pressed left at (582, 410)
Screenshot: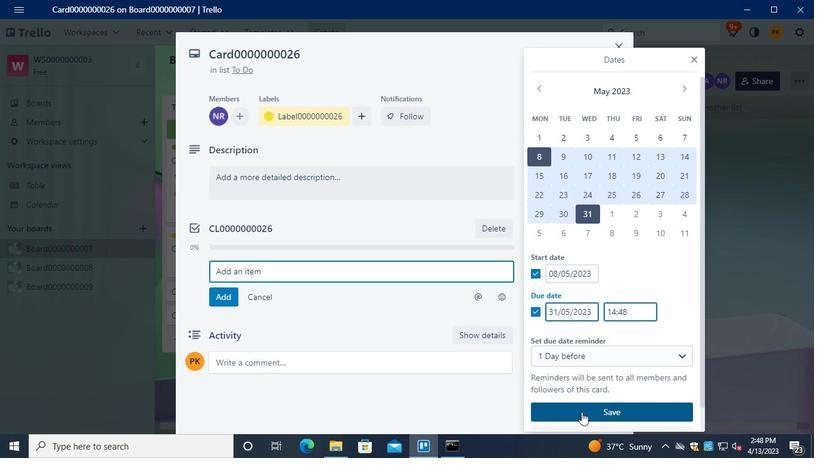 
Action: Mouse moved to (424, 337)
Screenshot: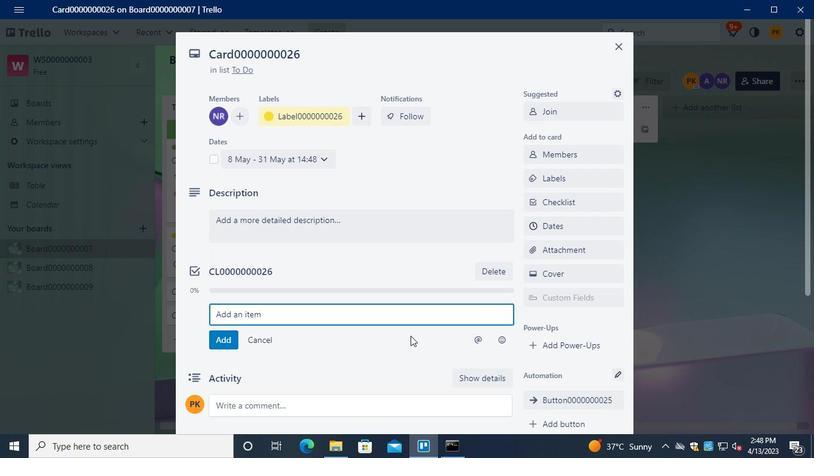 
Action: Keyboard Key.alt_l
Screenshot: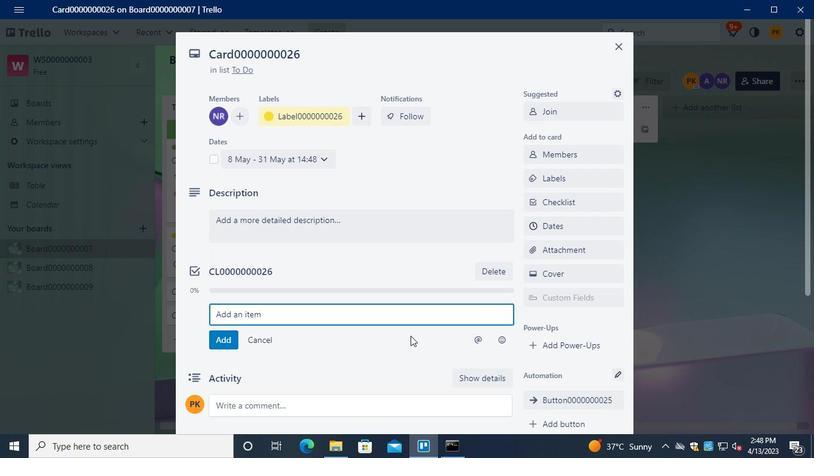 
Action: Keyboard Key.tab
Screenshot: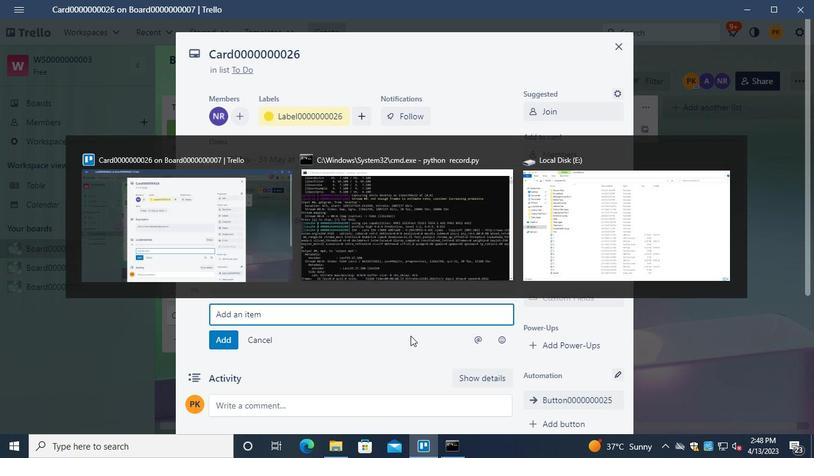 
Action: Mouse moved to (585, 41)
Screenshot: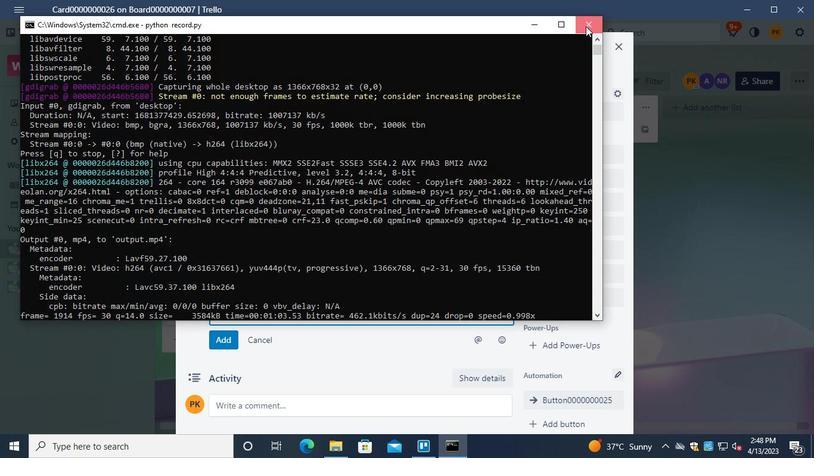 
Action: Mouse pressed left at (585, 41)
Screenshot: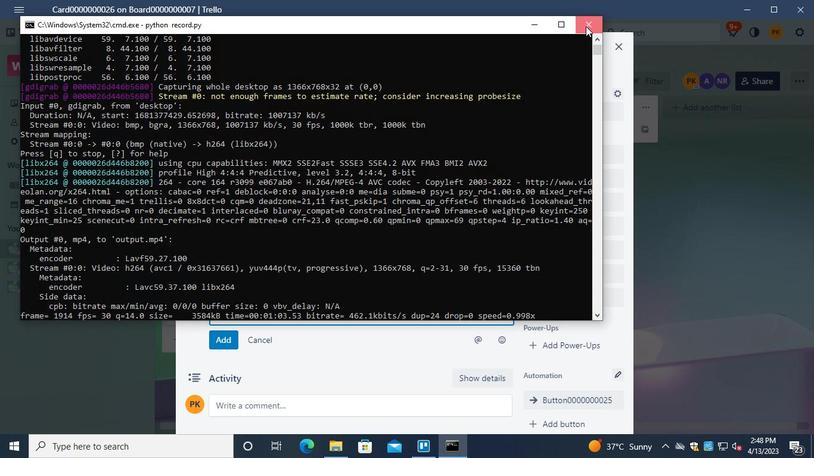 
